 Task: Look for products in the category "Jams & Jellies" from Jackie's Jams only.
Action: Mouse moved to (670, 268)
Screenshot: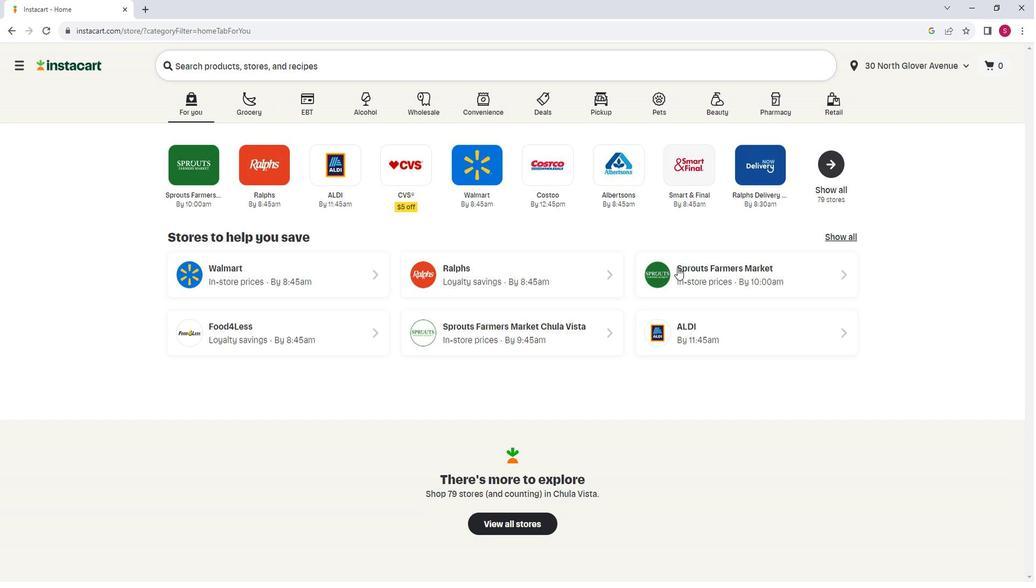 
Action: Mouse pressed left at (670, 268)
Screenshot: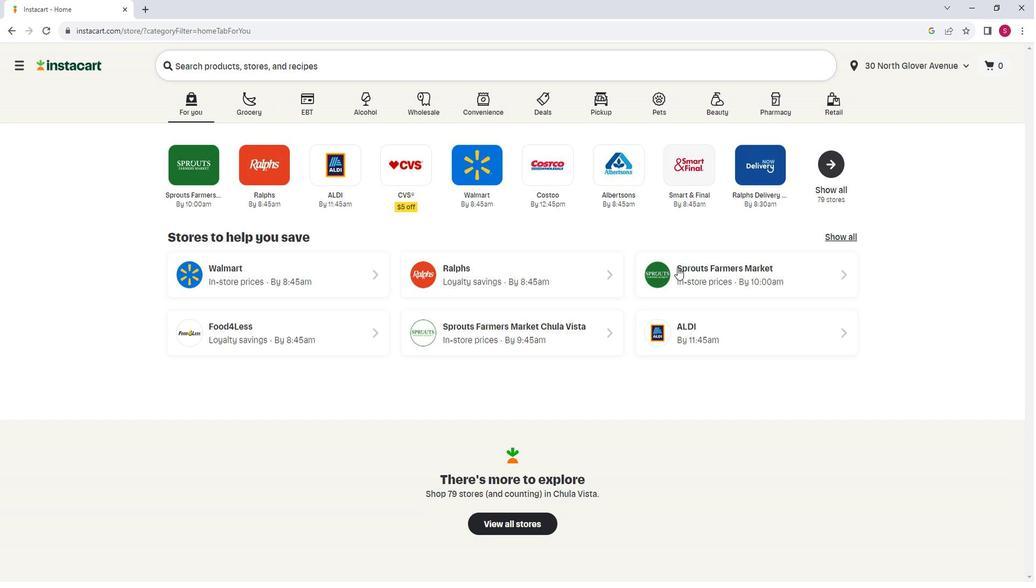 
Action: Mouse moved to (96, 294)
Screenshot: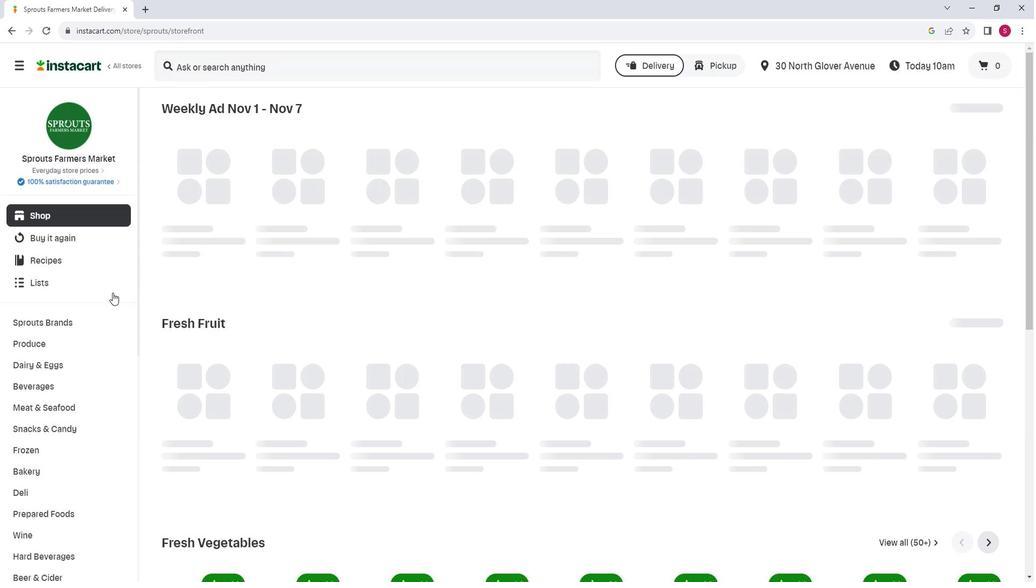 
Action: Mouse scrolled (96, 293) with delta (0, 0)
Screenshot: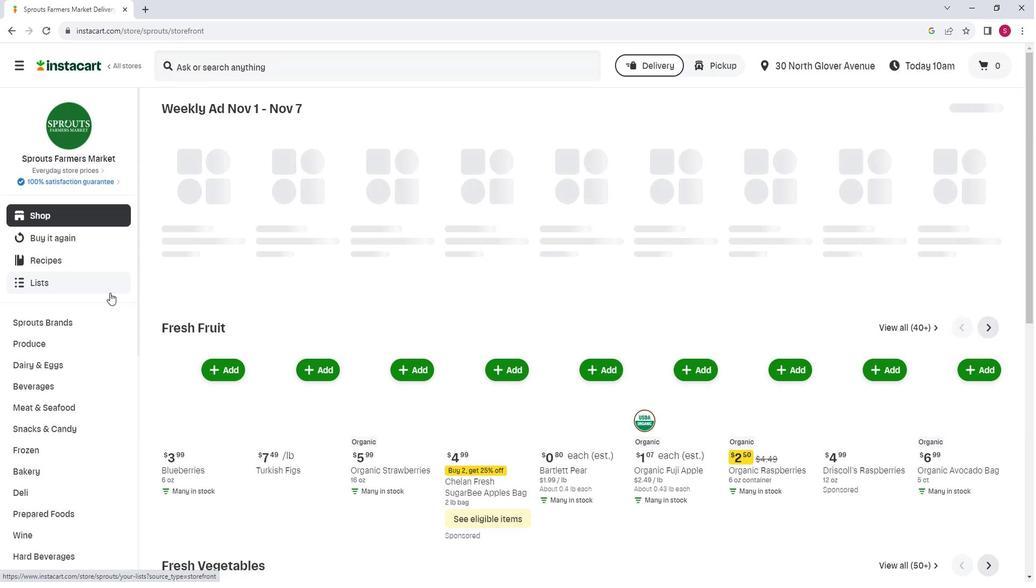 
Action: Mouse moved to (100, 294)
Screenshot: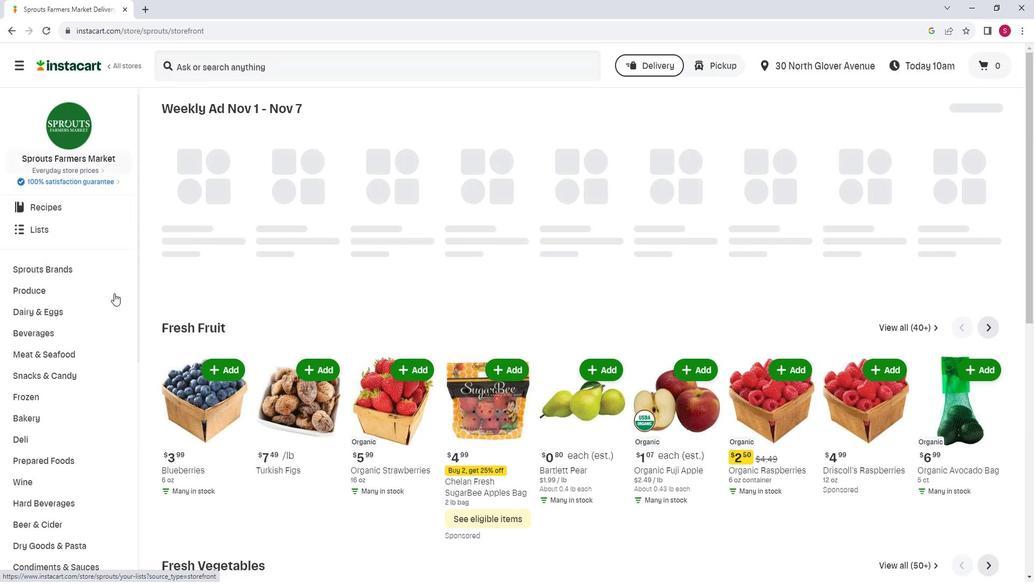 
Action: Mouse scrolled (100, 294) with delta (0, 0)
Screenshot: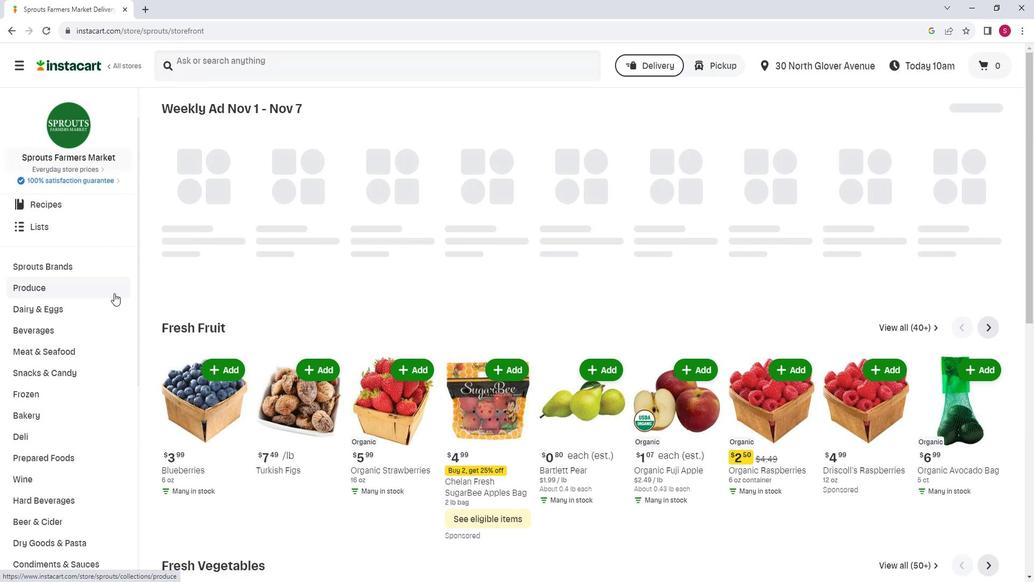 
Action: Mouse moved to (103, 294)
Screenshot: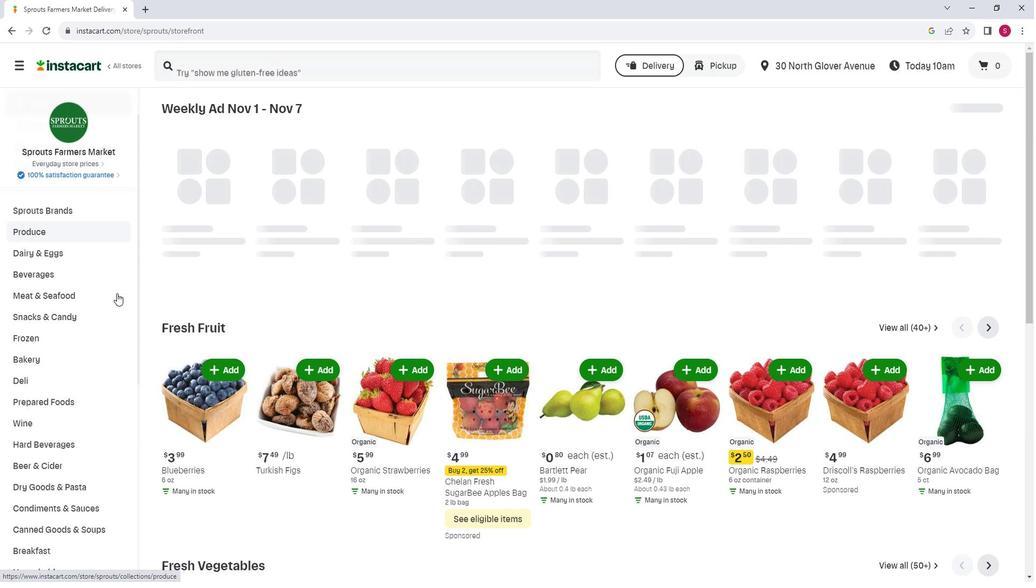 
Action: Mouse scrolled (103, 294) with delta (0, 0)
Screenshot: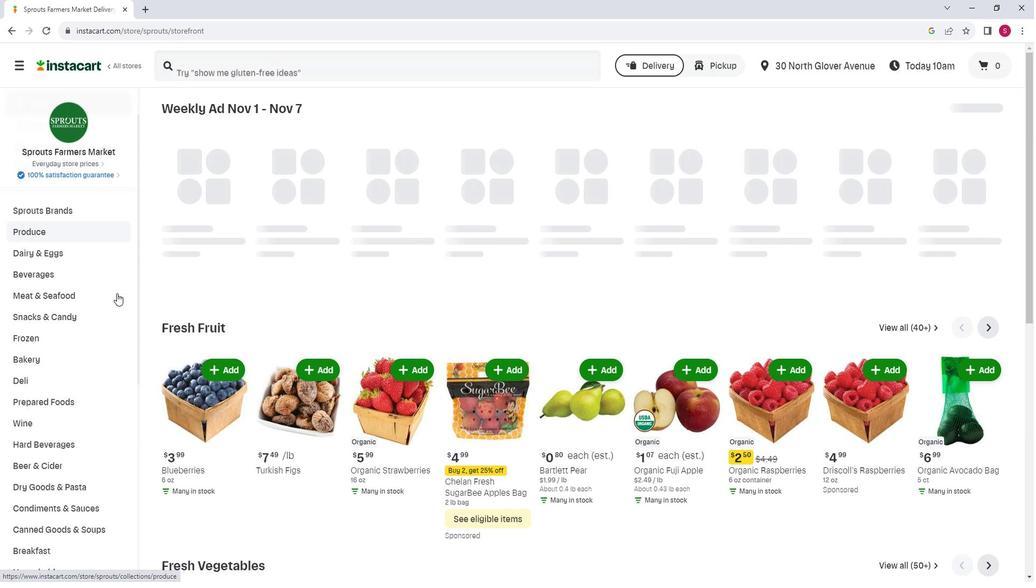 
Action: Mouse moved to (104, 295)
Screenshot: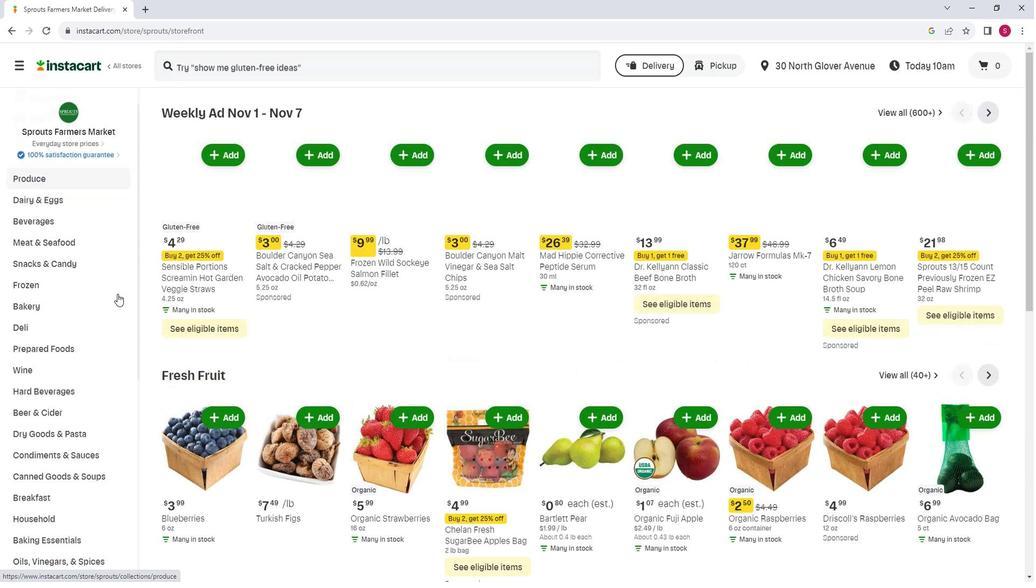 
Action: Mouse scrolled (104, 294) with delta (0, 0)
Screenshot: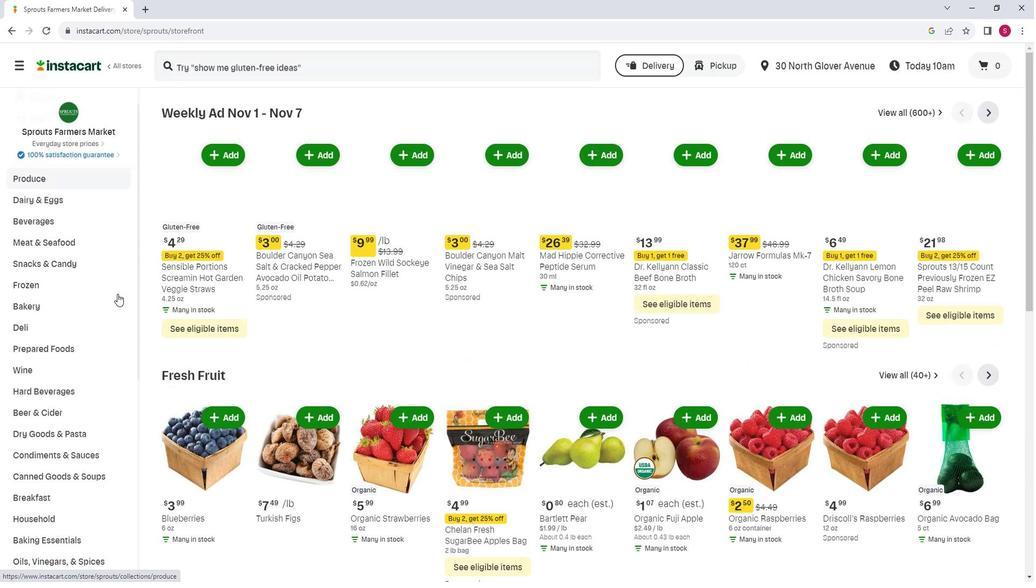 
Action: Mouse moved to (74, 433)
Screenshot: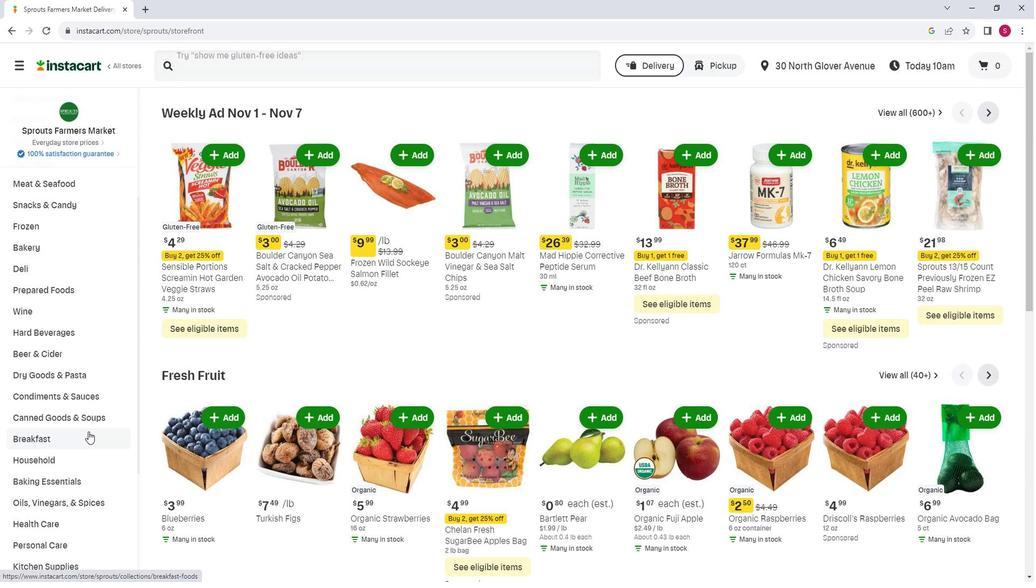 
Action: Mouse pressed left at (74, 433)
Screenshot: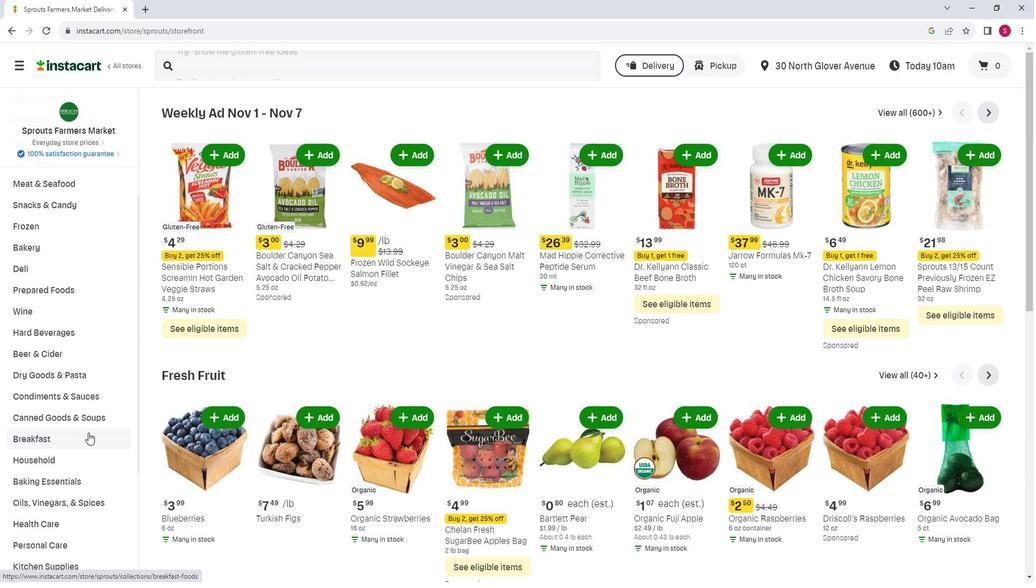 
Action: Mouse moved to (669, 149)
Screenshot: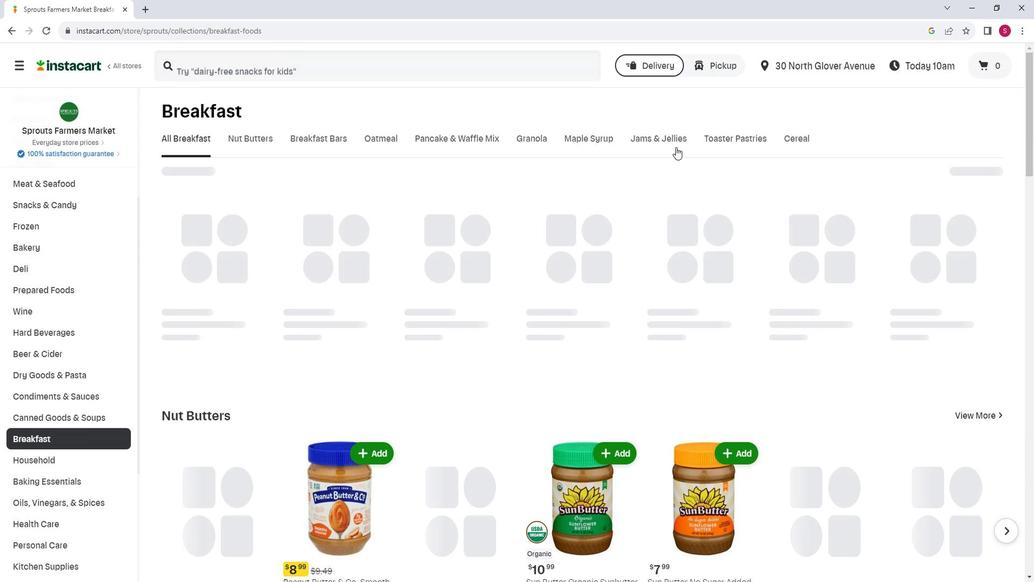 
Action: Mouse pressed left at (669, 149)
Screenshot: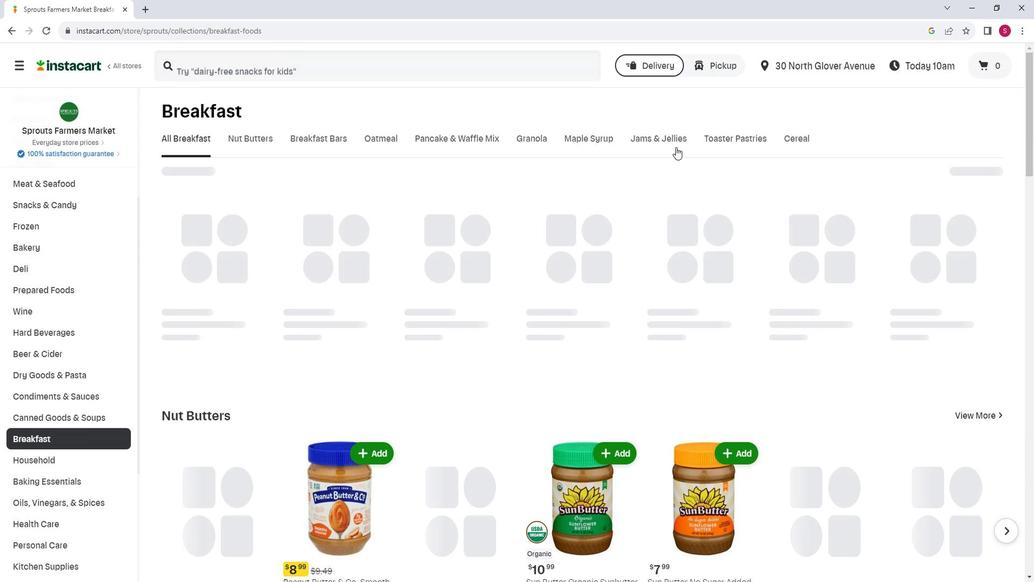 
Action: Mouse moved to (253, 181)
Screenshot: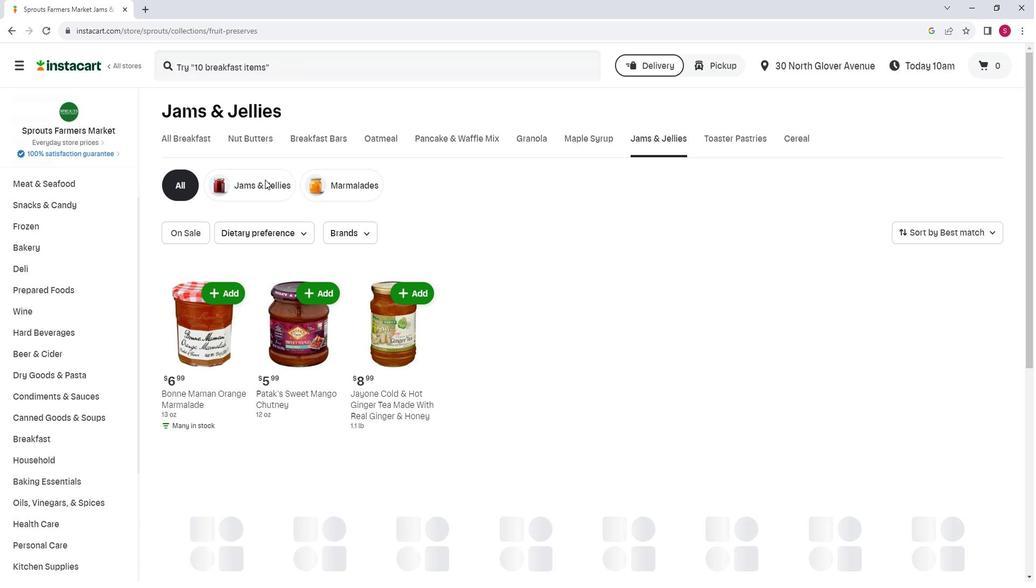 
Action: Mouse pressed left at (253, 181)
Screenshot: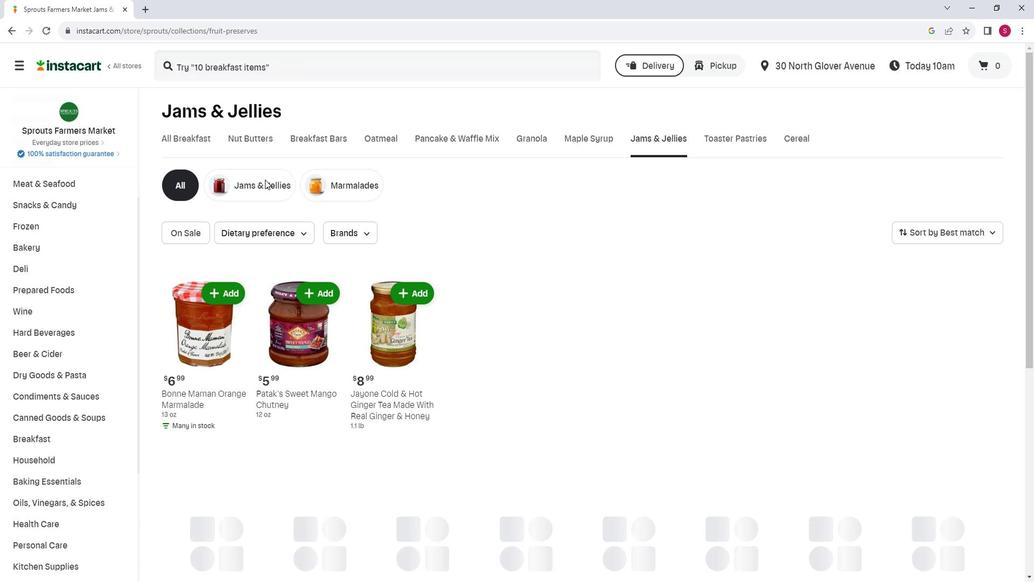 
Action: Mouse moved to (241, 189)
Screenshot: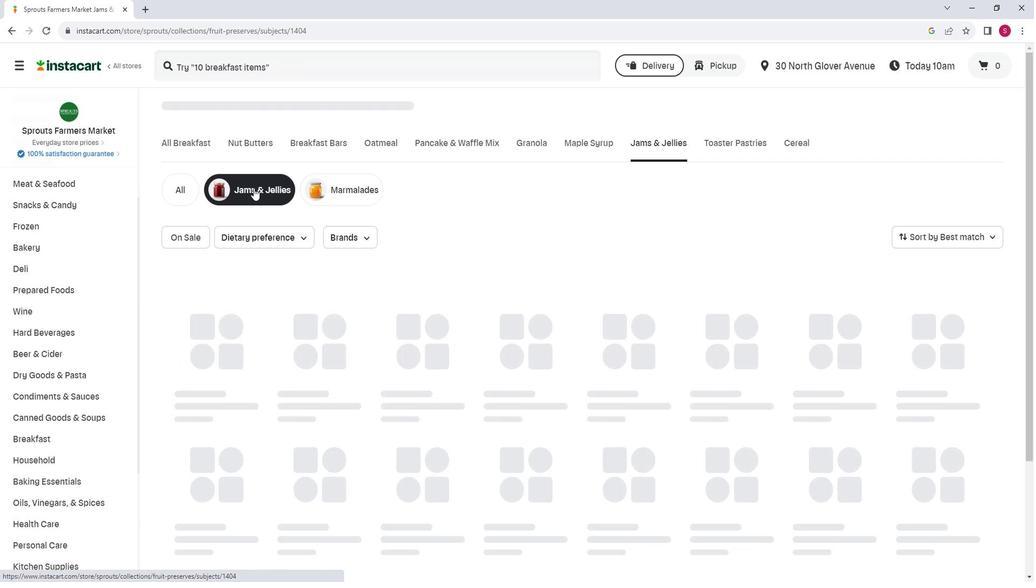 
Action: Mouse pressed left at (241, 189)
Screenshot: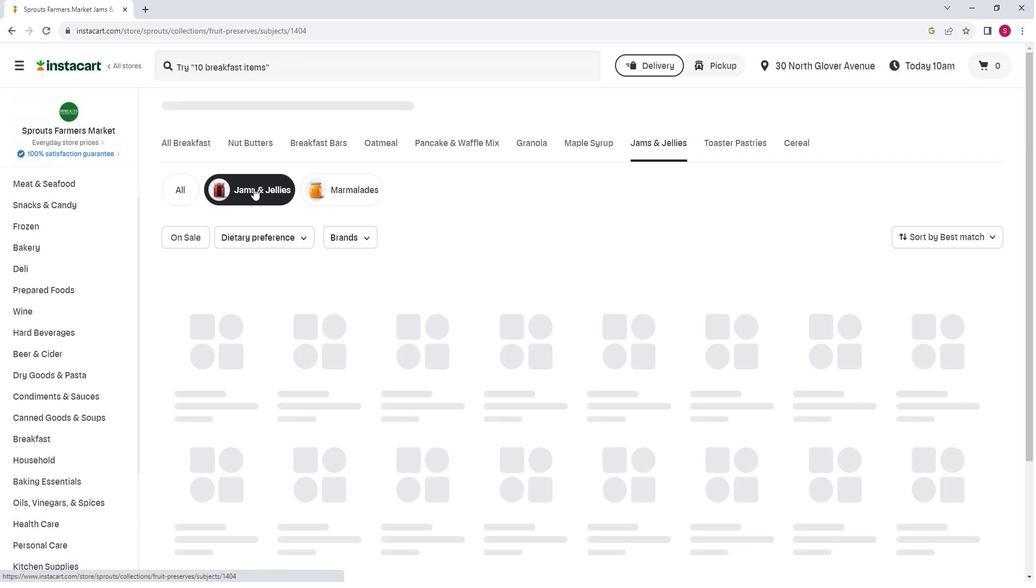 
Action: Mouse moved to (355, 226)
Screenshot: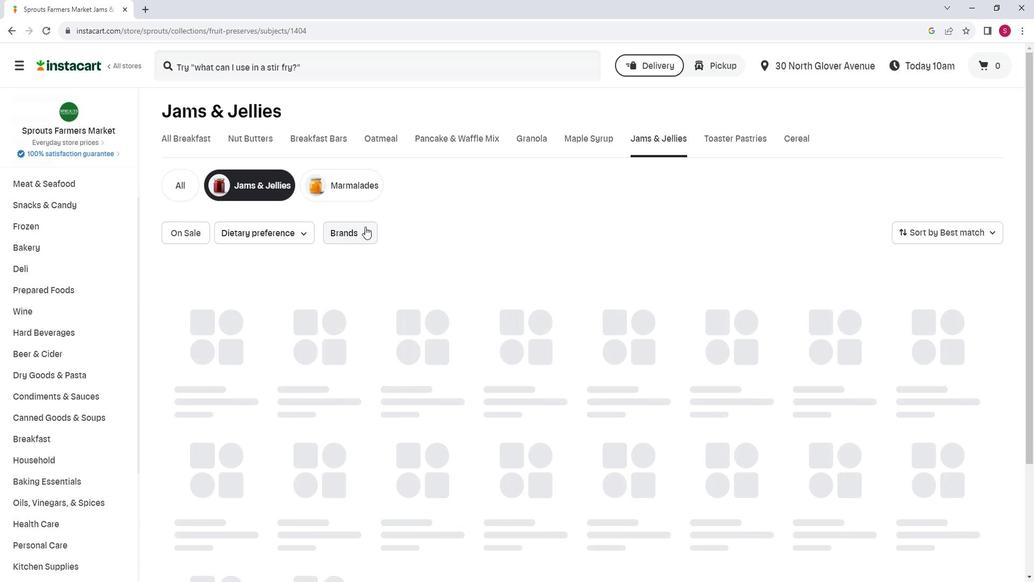 
Action: Mouse pressed left at (355, 226)
Screenshot: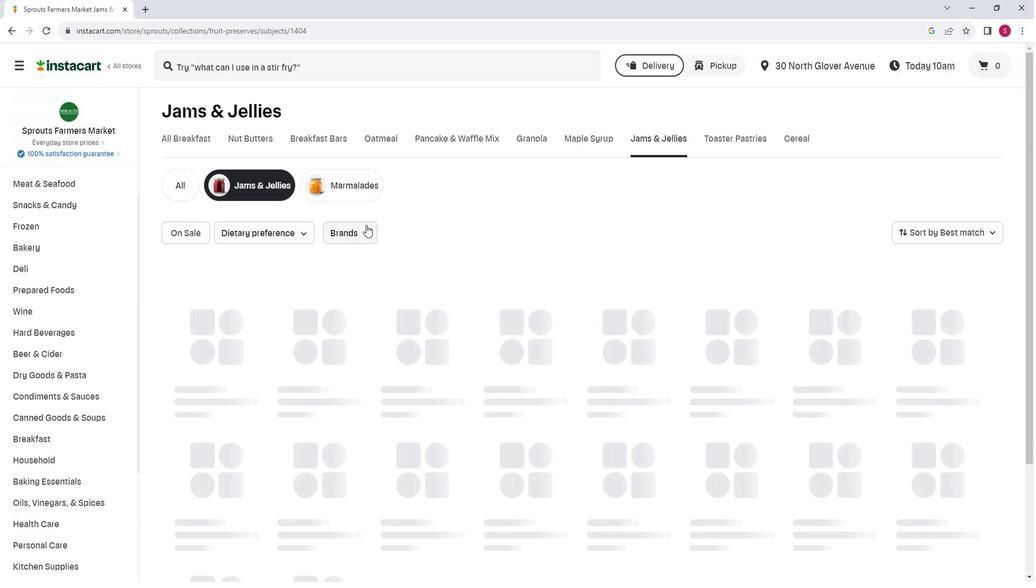 
Action: Mouse moved to (380, 272)
Screenshot: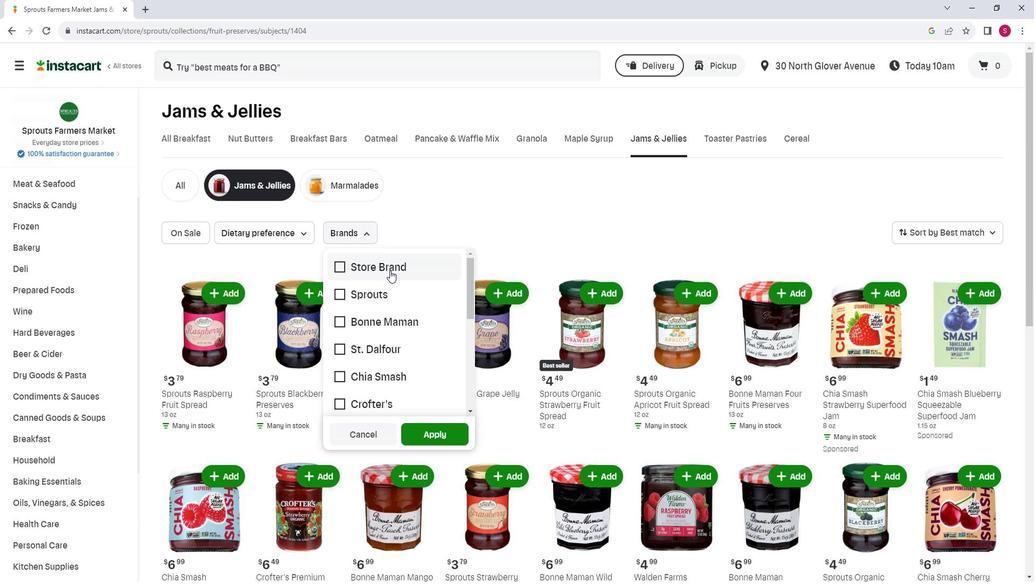 
Action: Mouse scrolled (380, 271) with delta (0, 0)
Screenshot: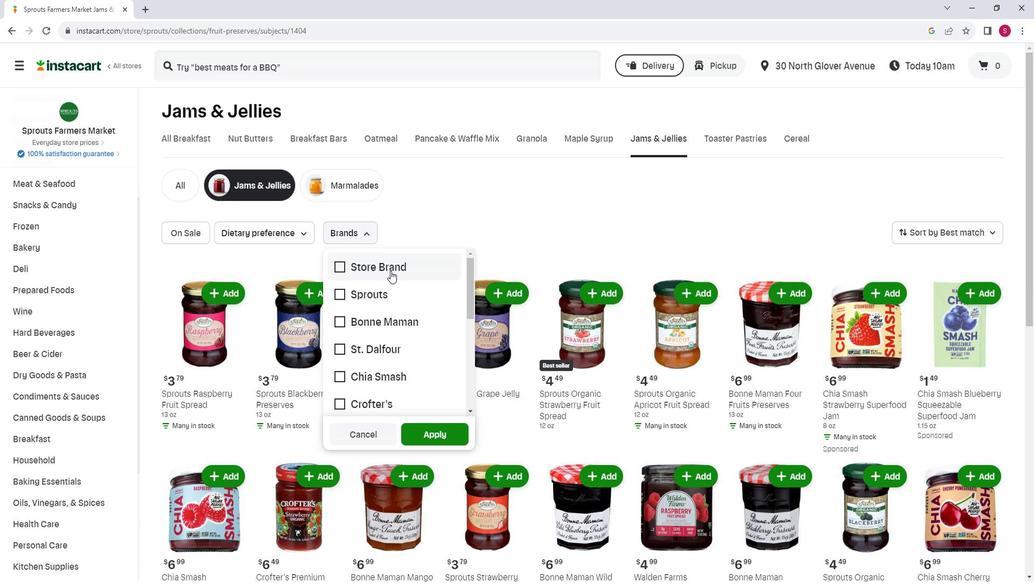 
Action: Mouse scrolled (380, 271) with delta (0, 0)
Screenshot: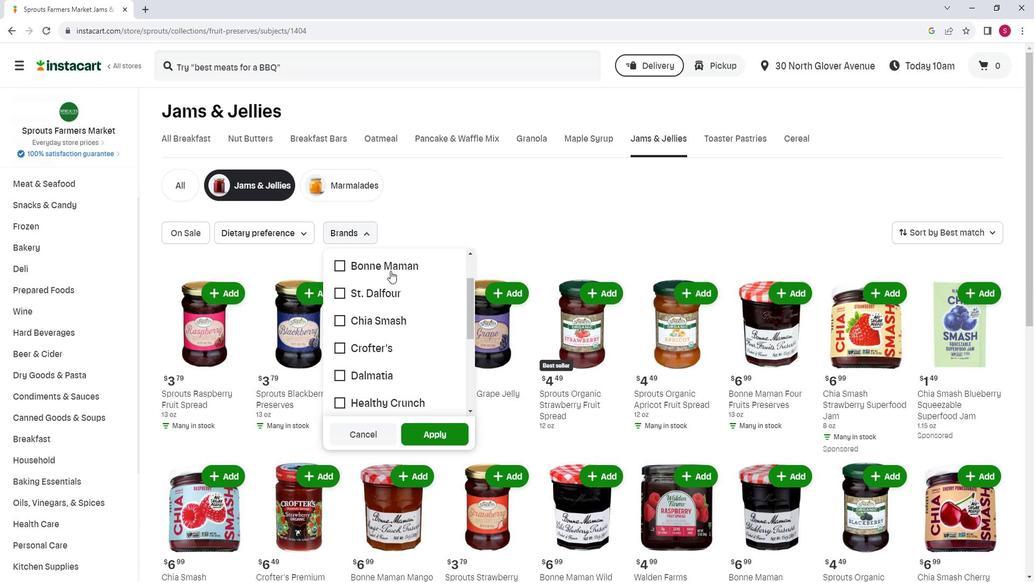 
Action: Mouse scrolled (380, 271) with delta (0, 0)
Screenshot: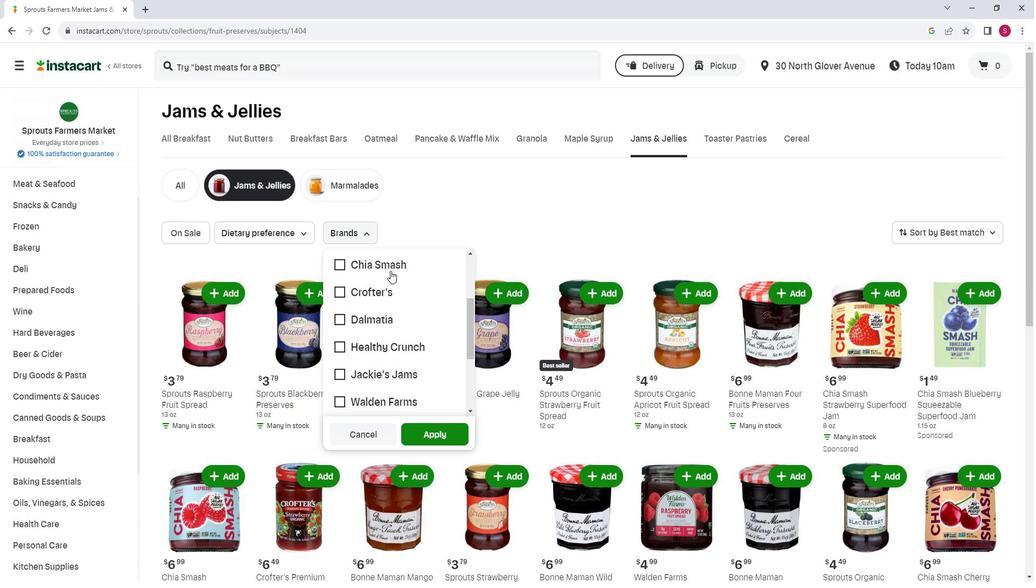 
Action: Mouse moved to (390, 314)
Screenshot: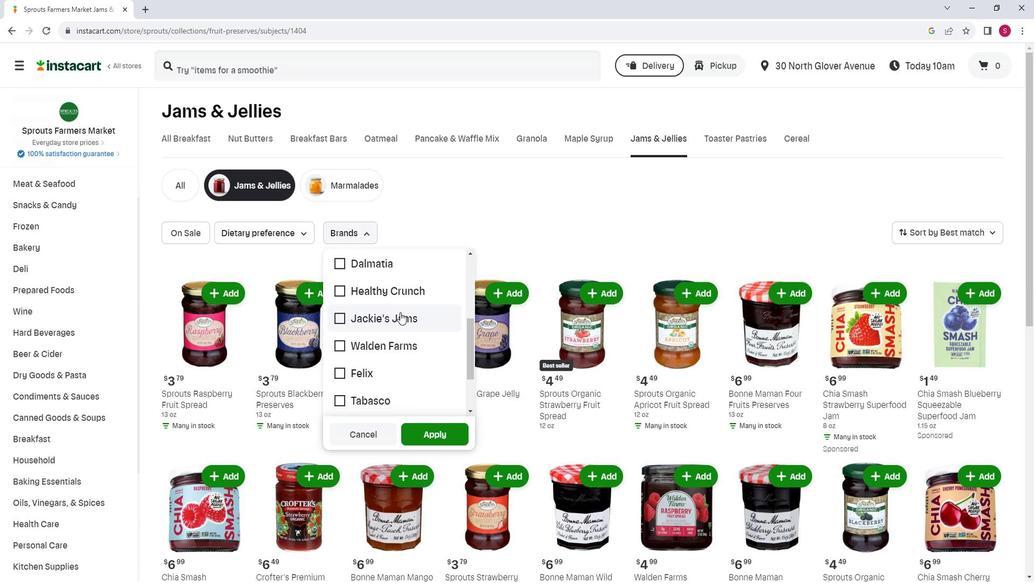 
Action: Mouse pressed left at (390, 314)
Screenshot: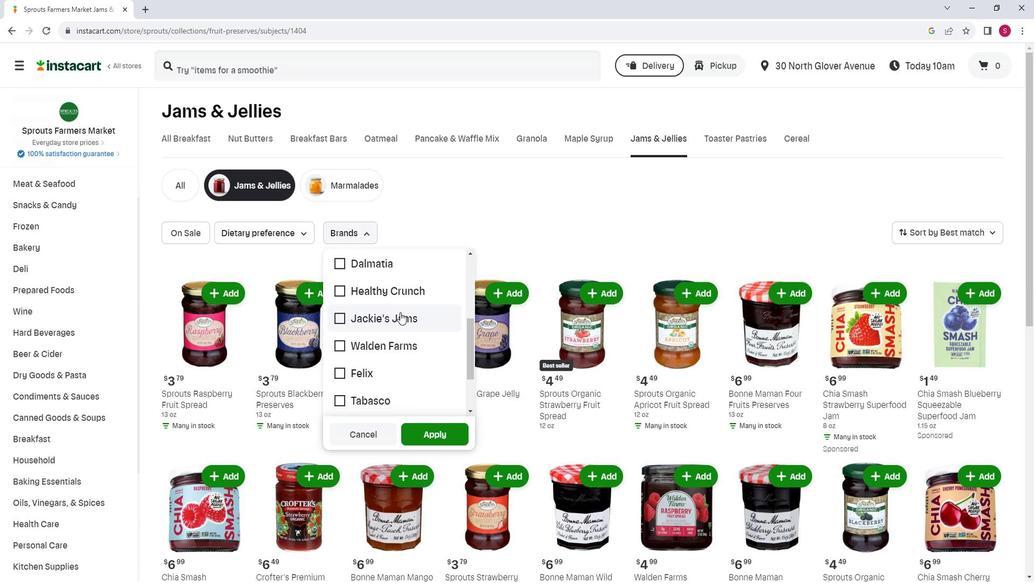 
Action: Mouse moved to (412, 421)
Screenshot: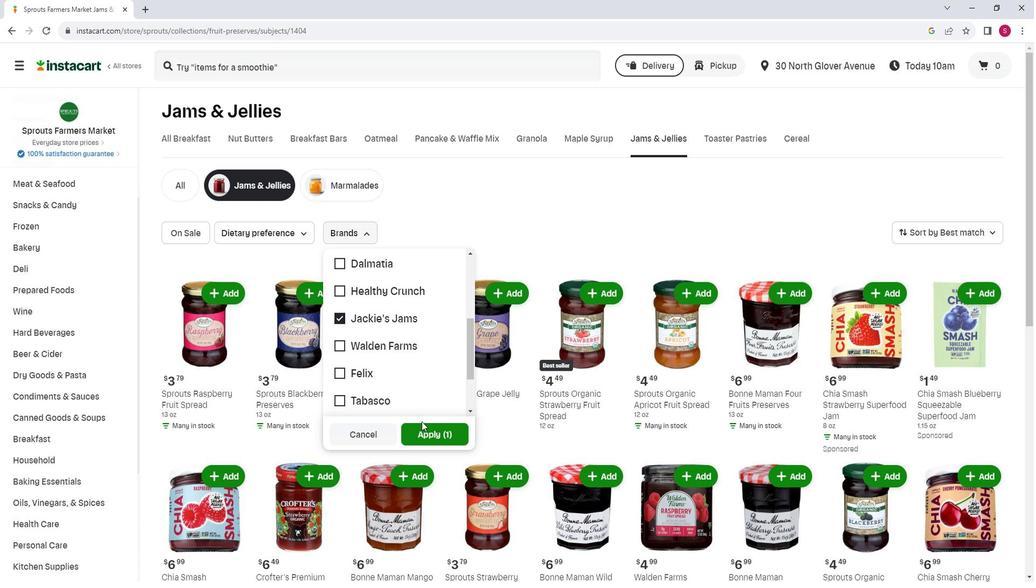 
Action: Mouse pressed left at (412, 421)
Screenshot: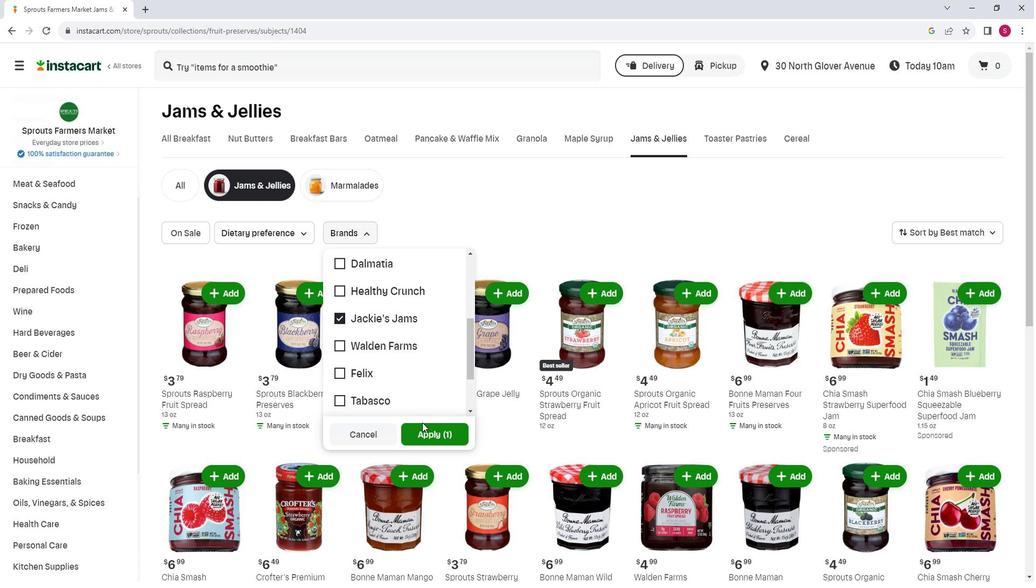
Action: Mouse moved to (412, 430)
Screenshot: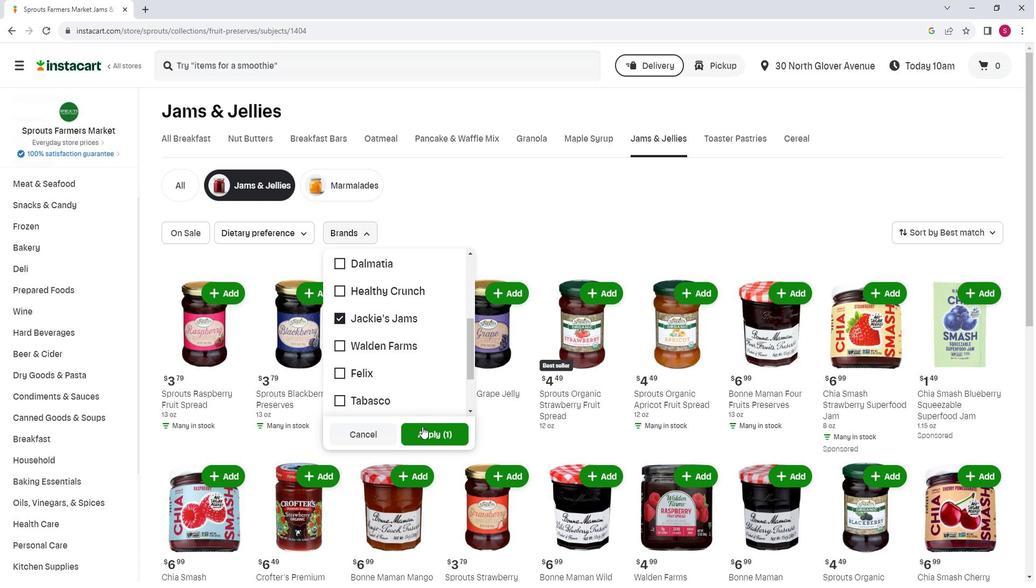 
Action: Mouse pressed left at (412, 430)
Screenshot: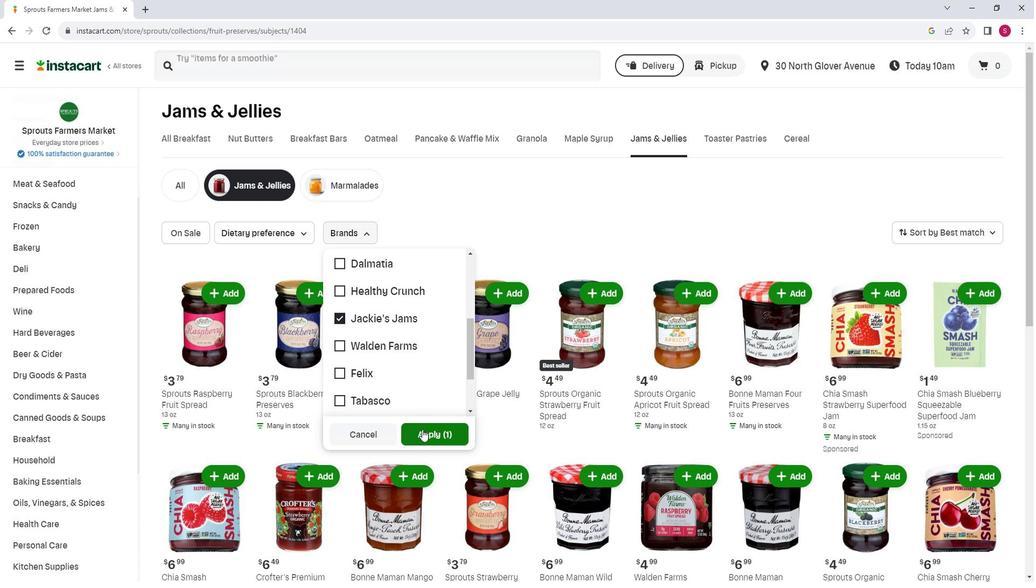 
Action: Mouse moved to (388, 397)
Screenshot: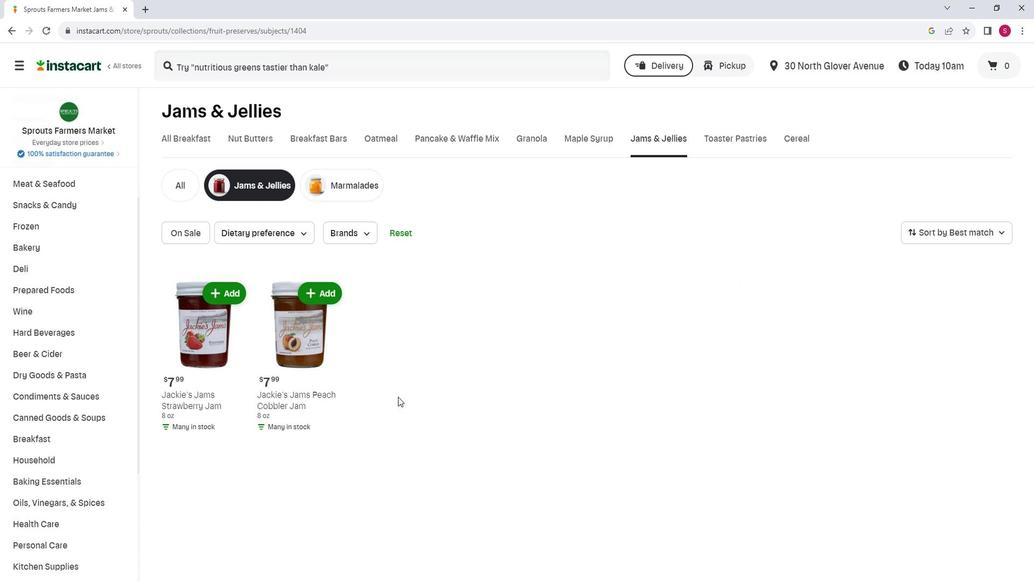 
Action: Mouse scrolled (388, 397) with delta (0, 0)
Screenshot: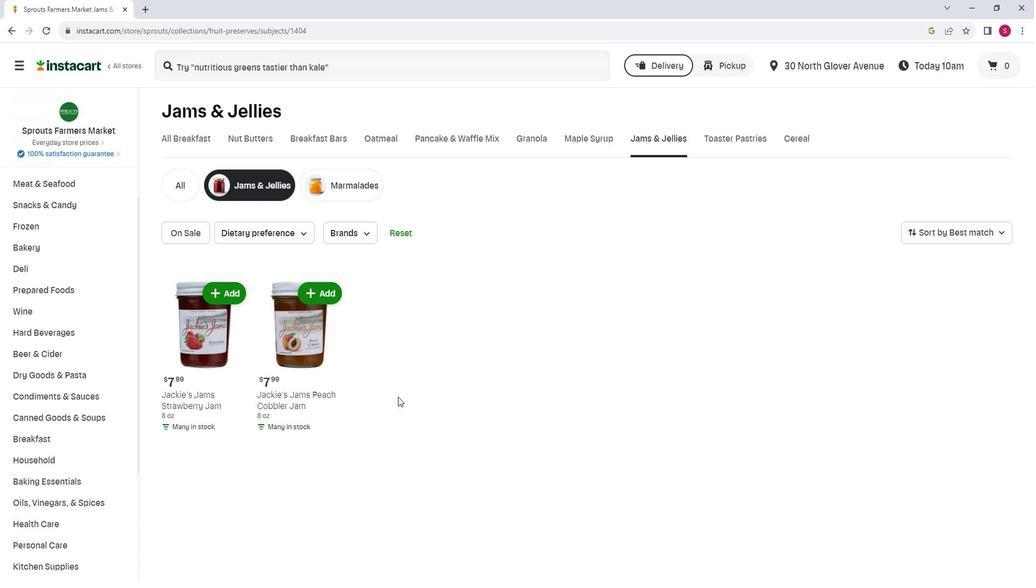 
Action: Mouse moved to (388, 397)
Screenshot: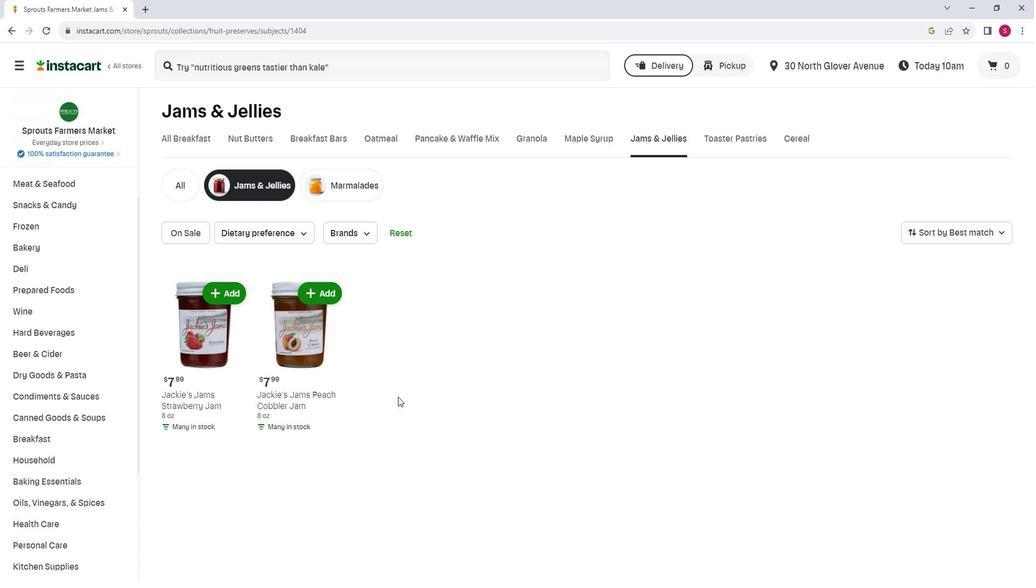 
